 Task: Create in the project CheckBridge and in the Backlog issue 'Implement a new feature to allow for adaptive learning and personalized recommendations' a child issue 'Code optimization for energy-efficient computer vision', and assign it to team member softage.1@softage.net. Create in the project CheckBridge and in the Backlog issue 'Address issues related to system performance during peak processing periods' a child issue 'Email campaign conversion rate optimization and reporting', and assign it to team member softage.2@softage.net
Action: Mouse moved to (408, 511)
Screenshot: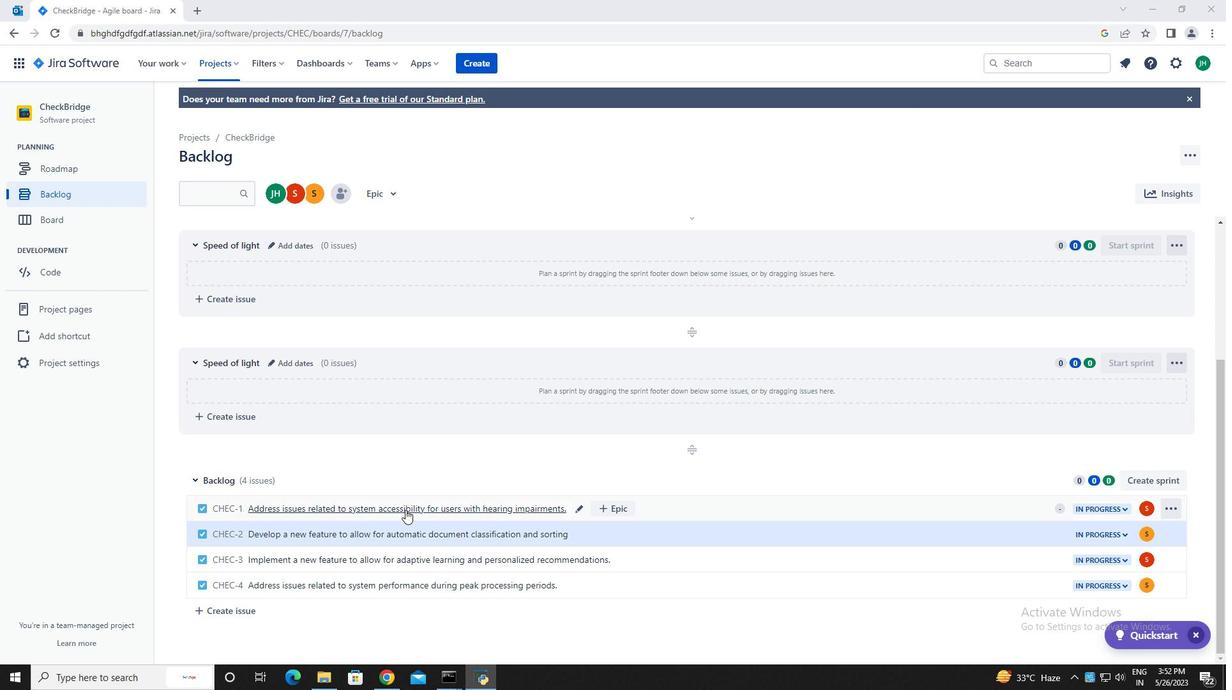 
Action: Mouse scrolled (408, 511) with delta (0, 0)
Screenshot: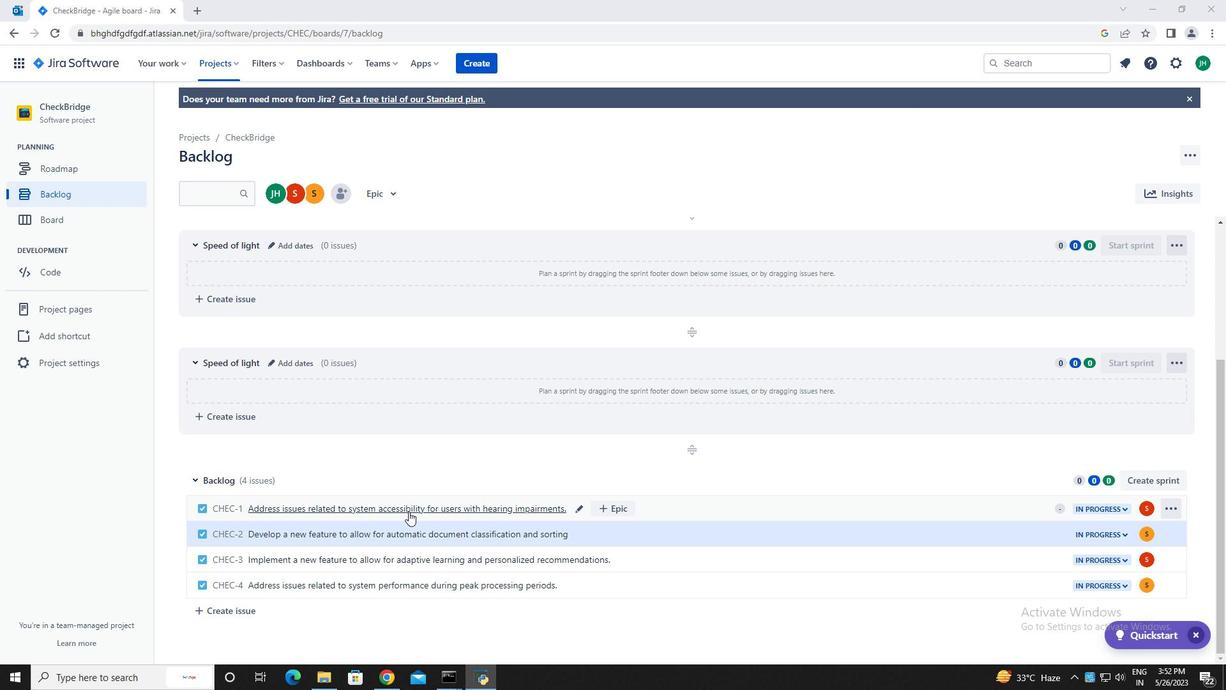 
Action: Mouse scrolled (408, 511) with delta (0, 0)
Screenshot: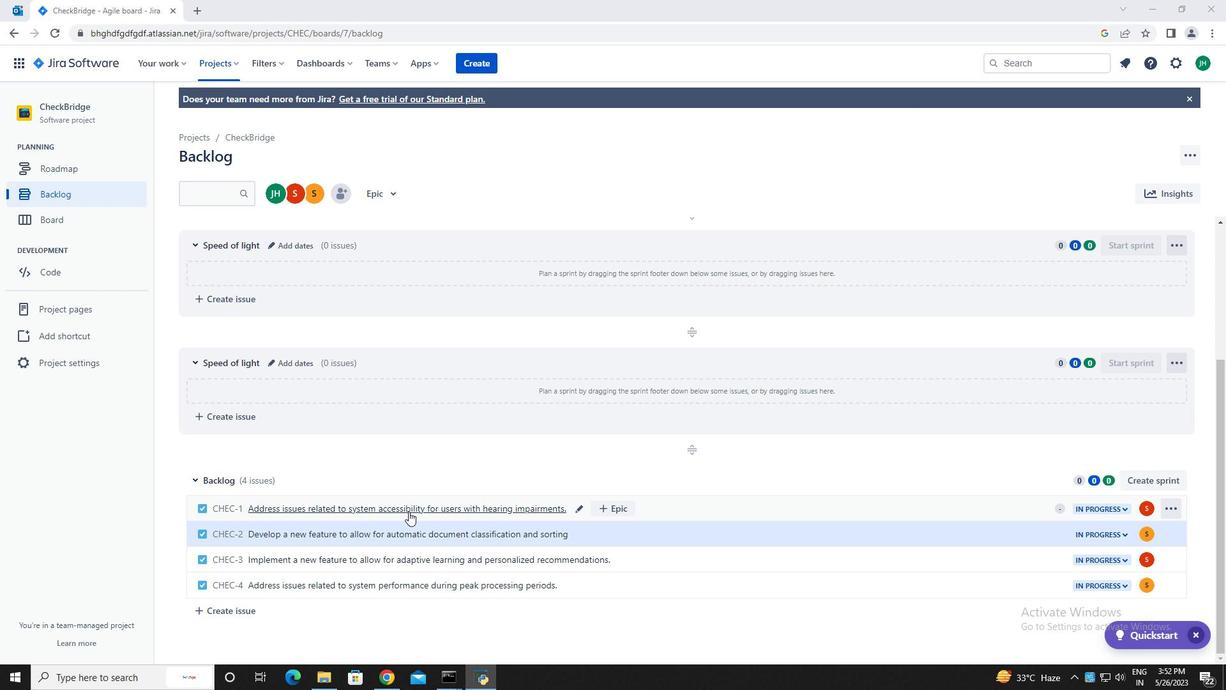 
Action: Mouse scrolled (408, 511) with delta (0, 0)
Screenshot: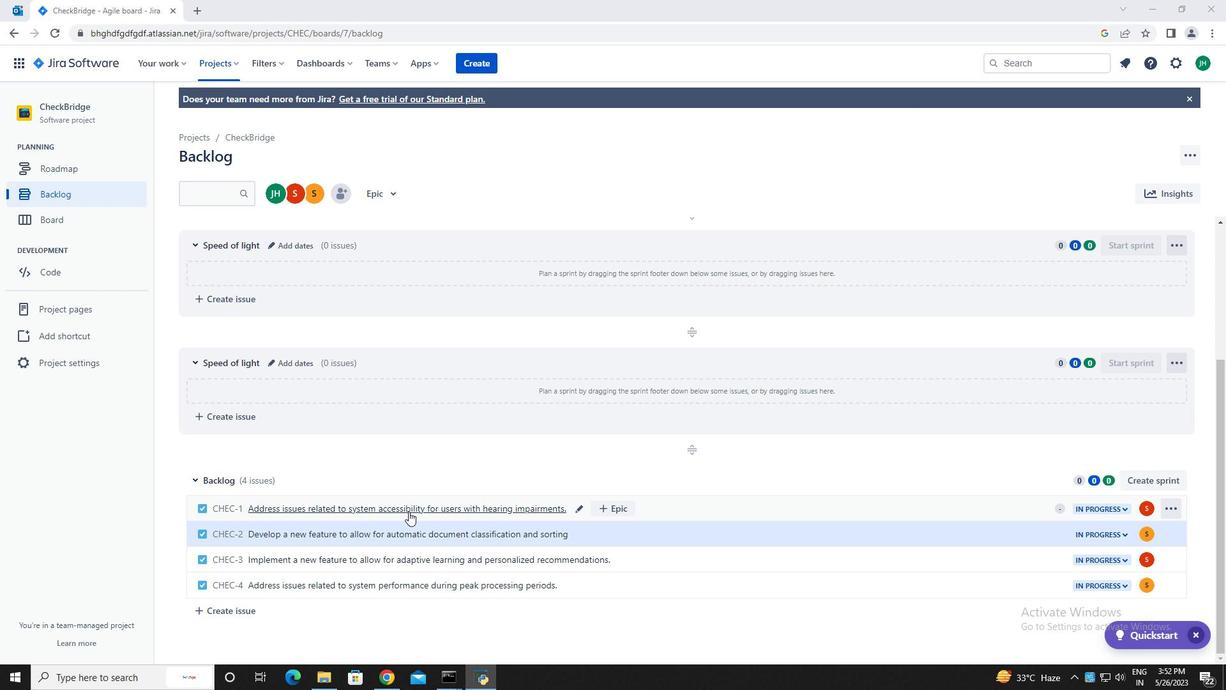 
Action: Mouse moved to (1040, 563)
Screenshot: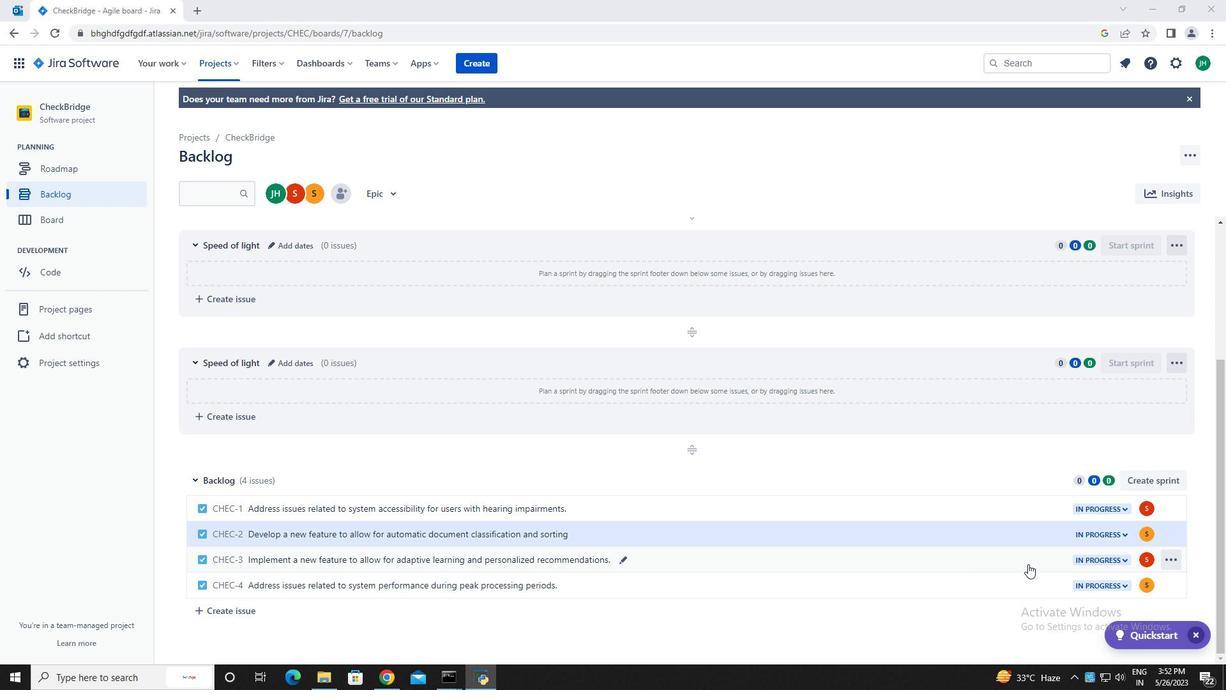 
Action: Mouse pressed left at (1040, 563)
Screenshot: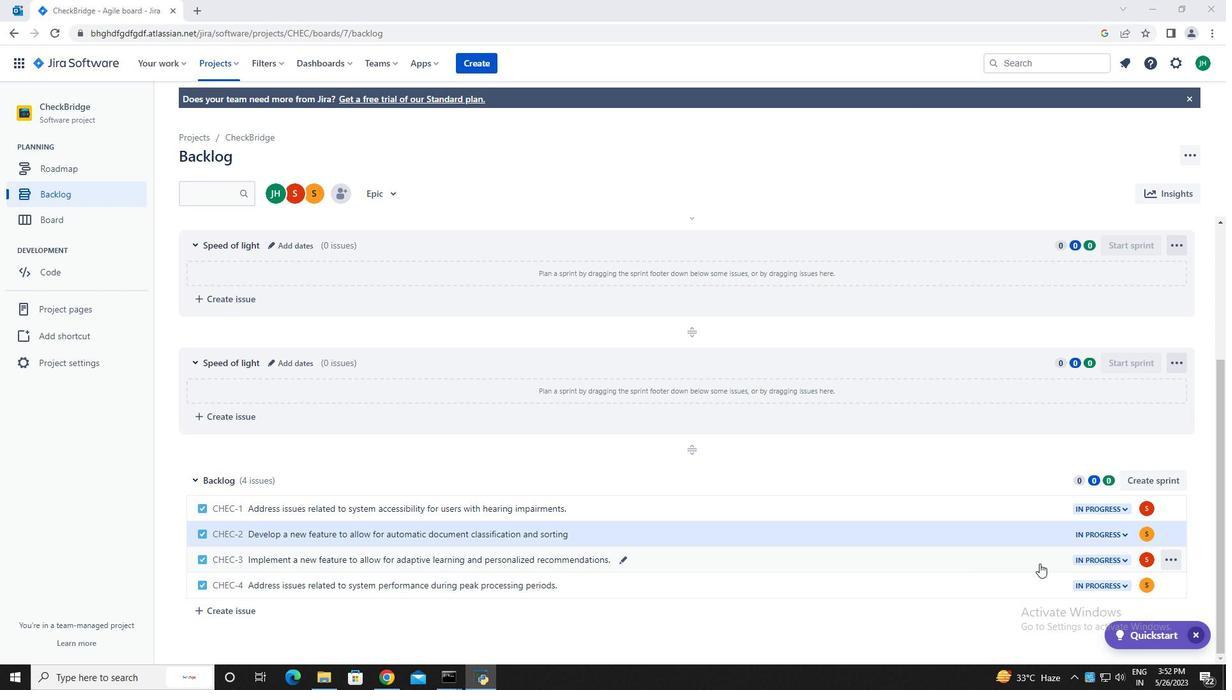 
Action: Mouse moved to (1003, 324)
Screenshot: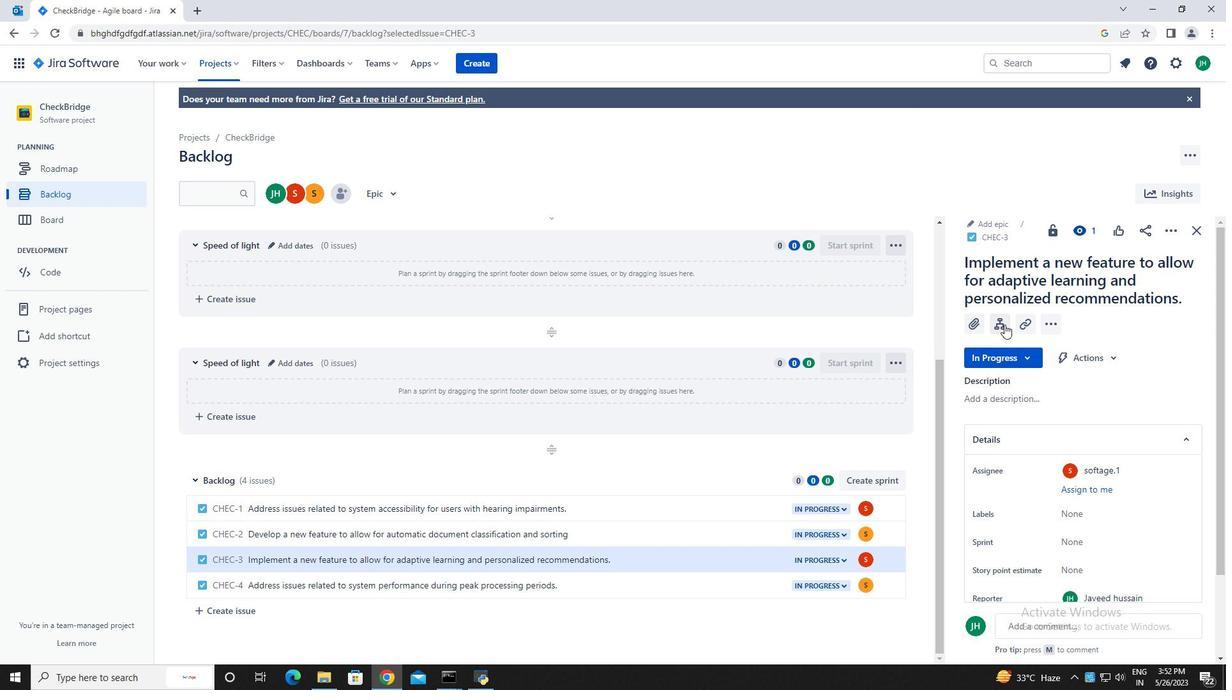 
Action: Mouse pressed left at (1003, 324)
Screenshot: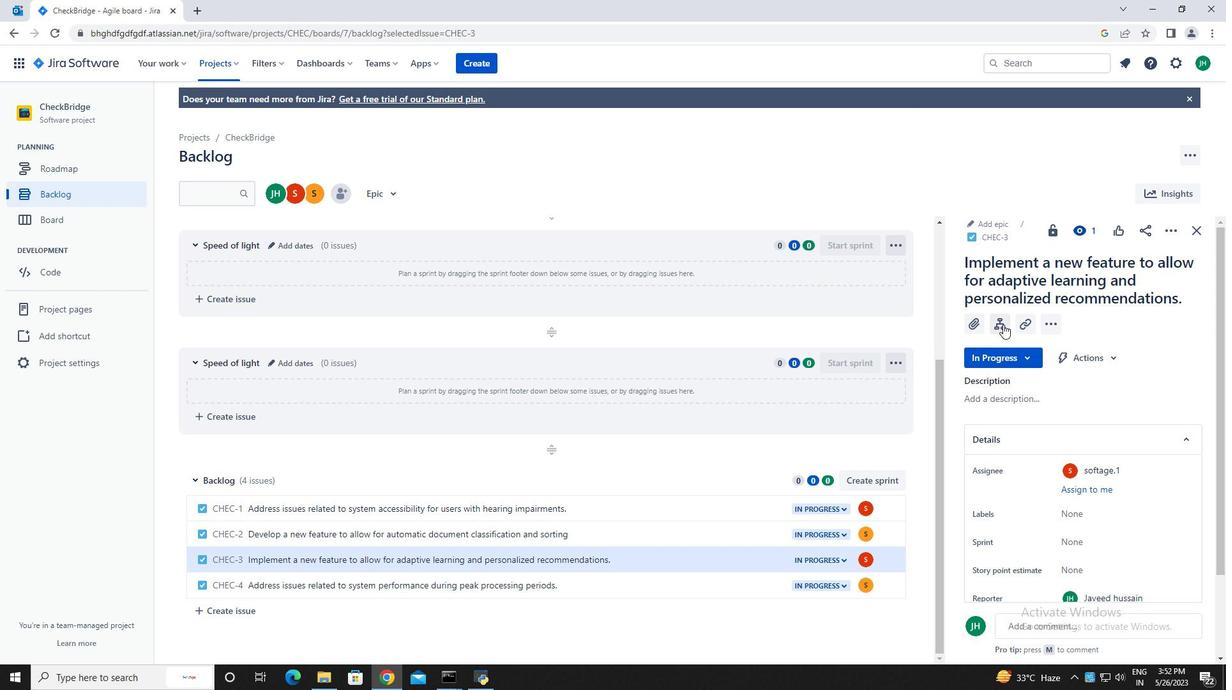 
Action: Mouse moved to (1014, 428)
Screenshot: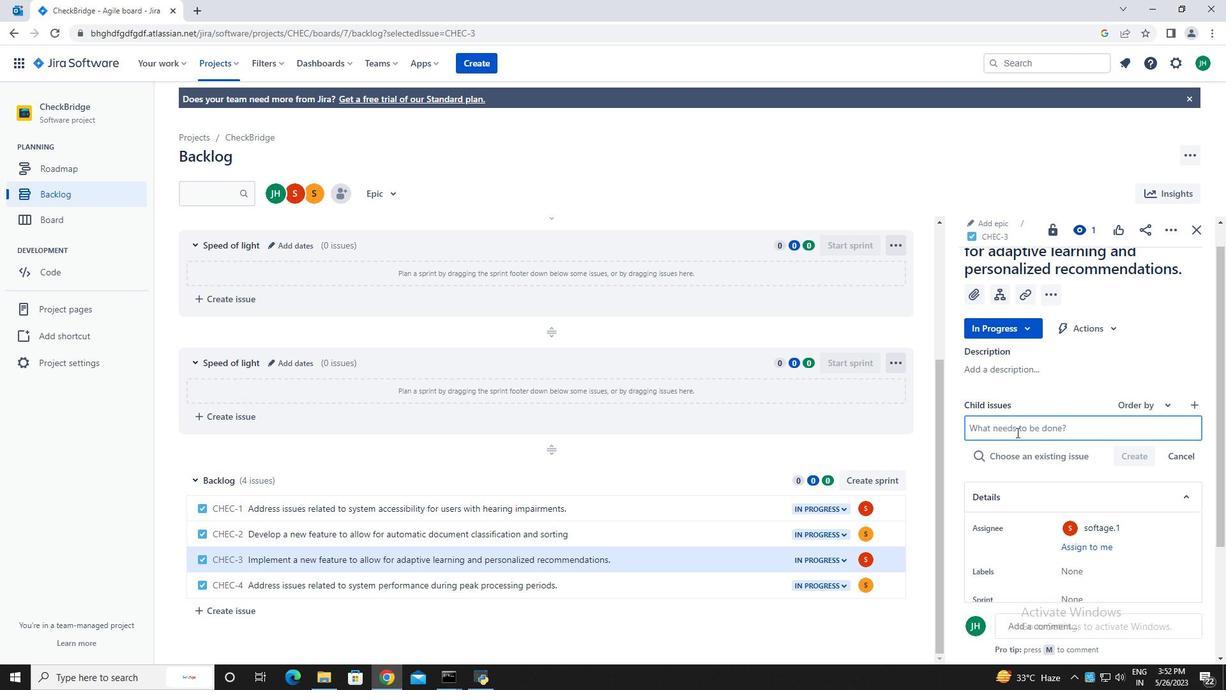 
Action: Mouse pressed left at (1014, 428)
Screenshot: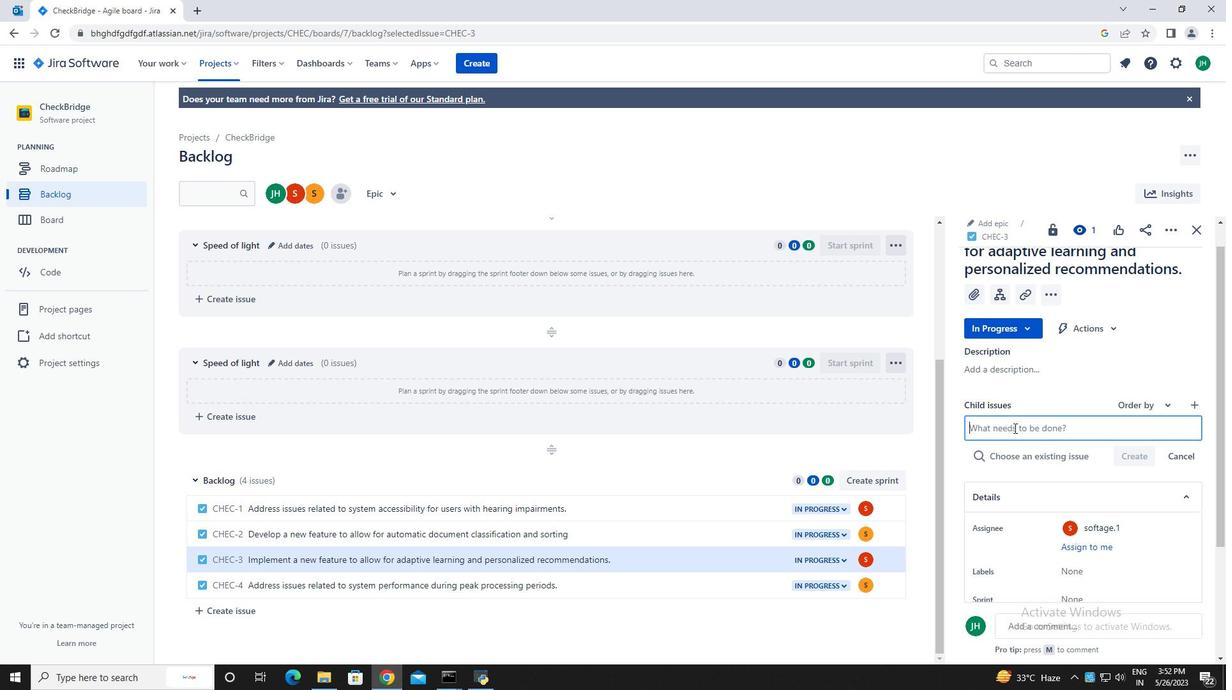 
Action: Key pressed <Key.caps_lock>C<Key.caps_lock>ode<Key.space>optmi<Key.backspace><Key.backspace>imization<Key.space>for<Key.space>energy-efficient<Key.space>copmuter<Key.space>vision<Key.left><Key.left><Key.left><Key.left><Key.left><Key.left><Key.left><Key.left><Key.left><Key.left><Key.left><Key.left><Key.left><Key.right><Key.backspace><Key.right>p
Screenshot: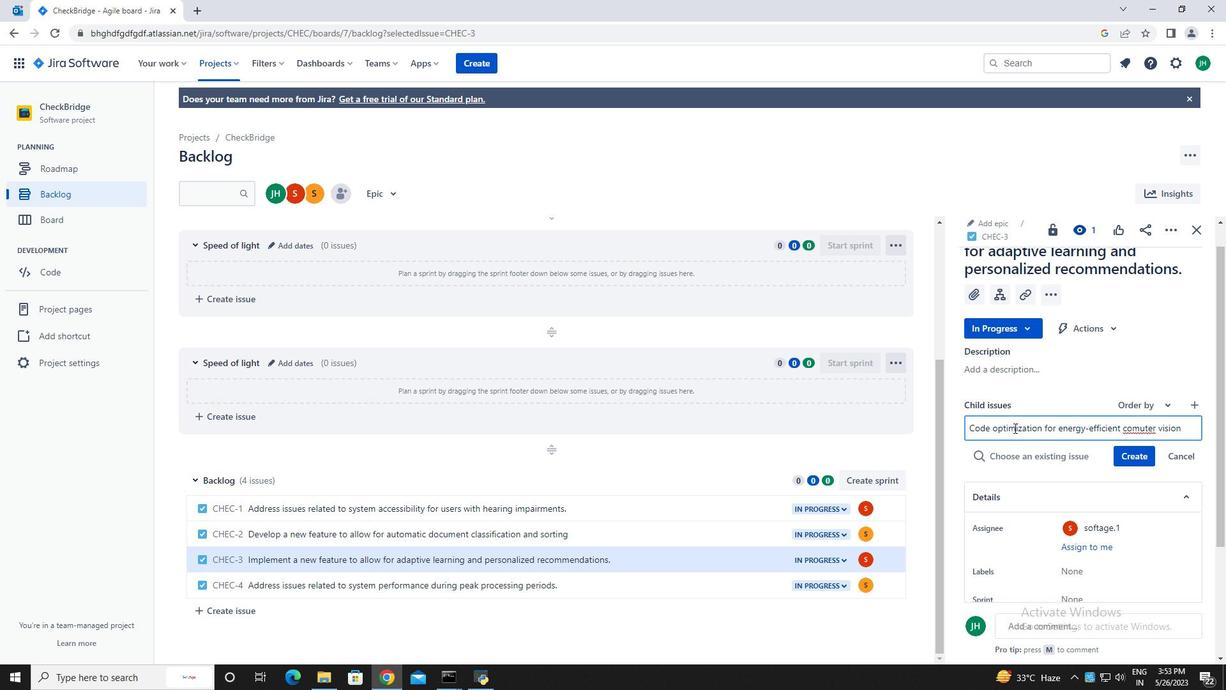 
Action: Mouse moved to (1067, 461)
Screenshot: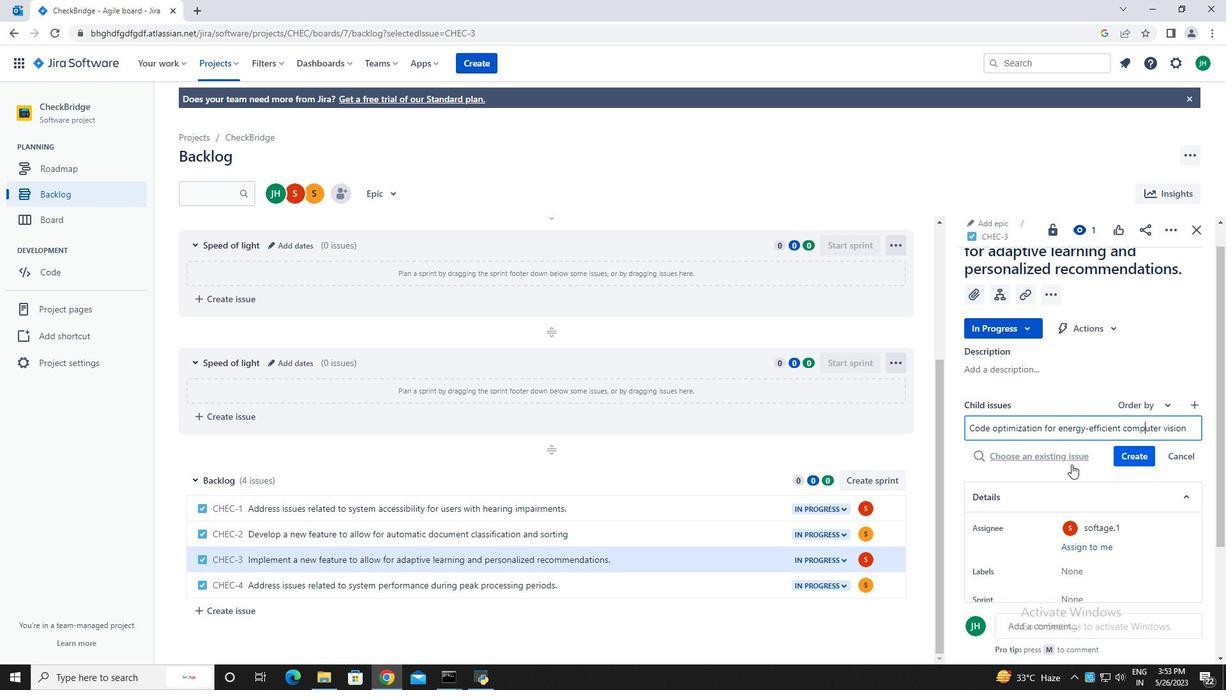 
Action: Key pressed <Key.enter>
Screenshot: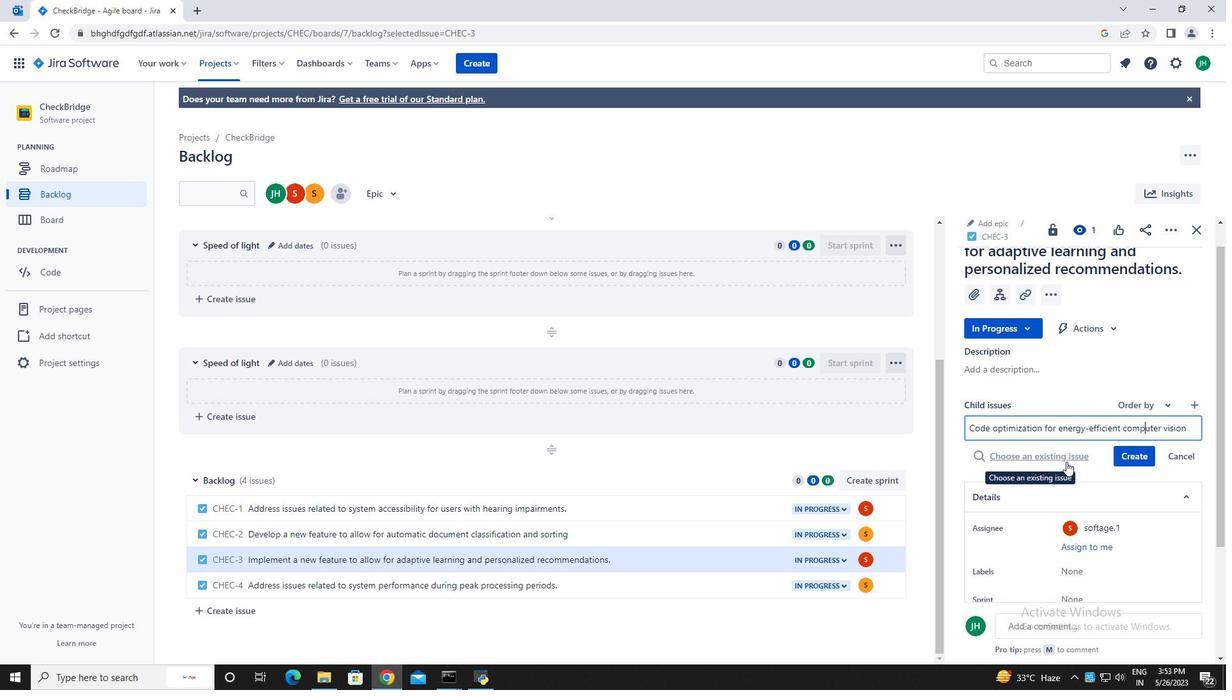 
Action: Mouse moved to (1148, 431)
Screenshot: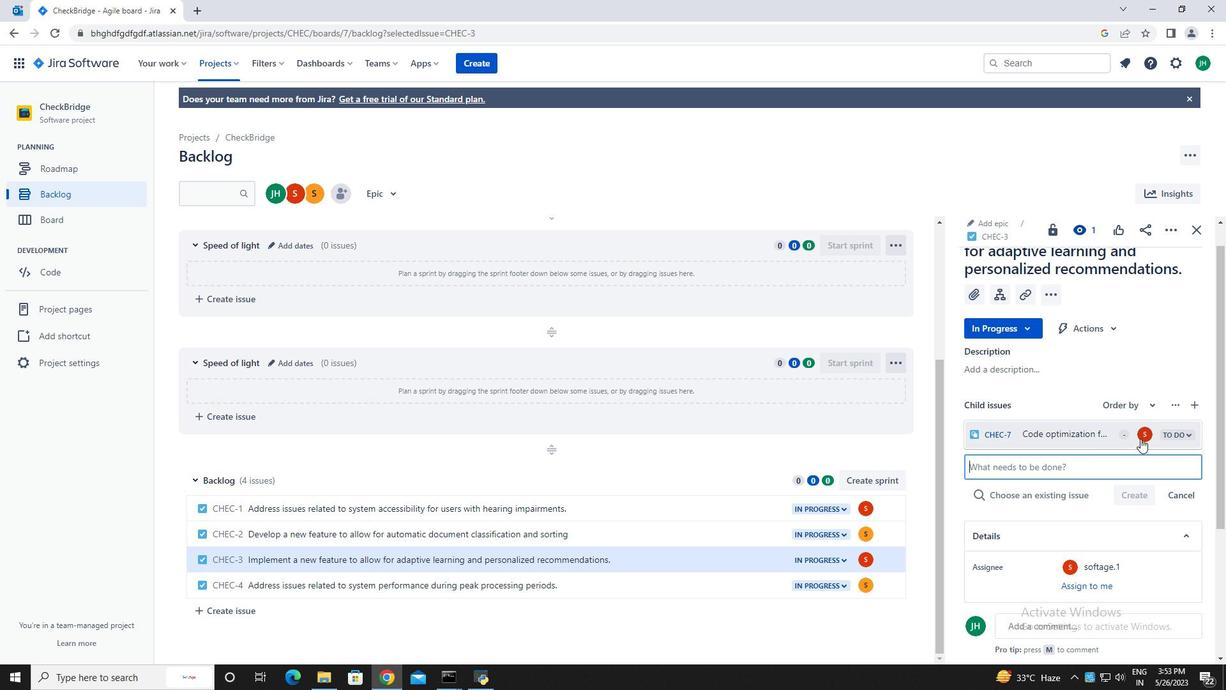 
Action: Mouse pressed left at (1148, 431)
Screenshot: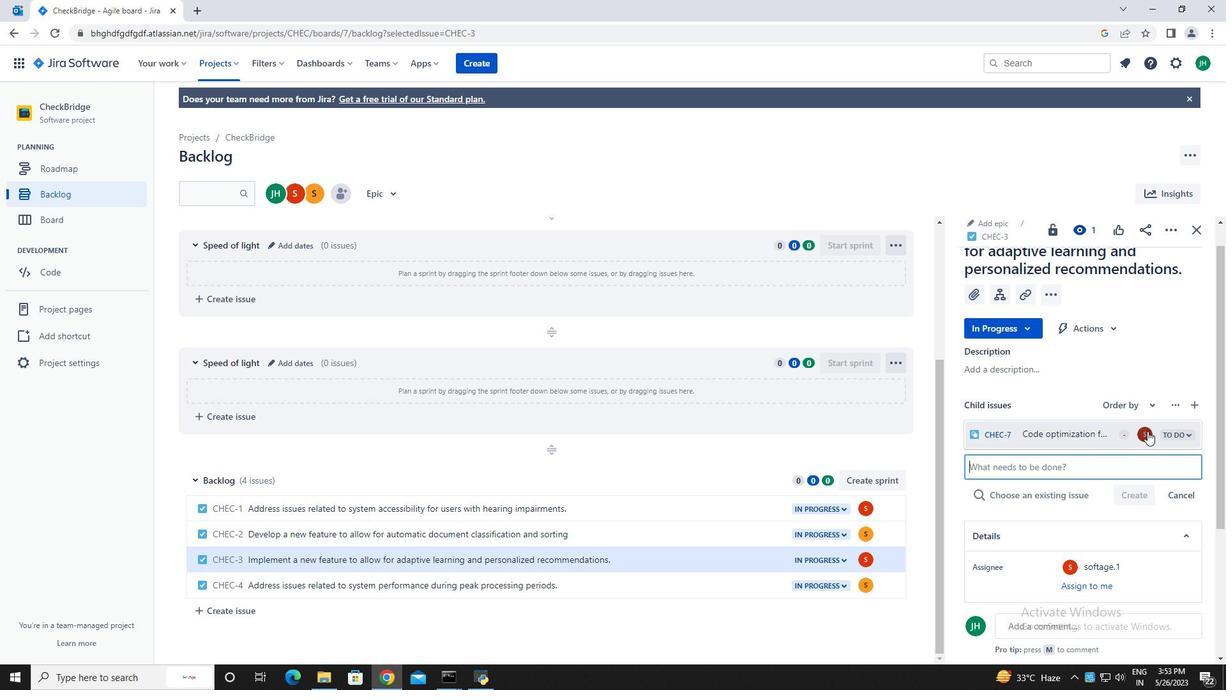 
Action: Mouse moved to (1038, 346)
Screenshot: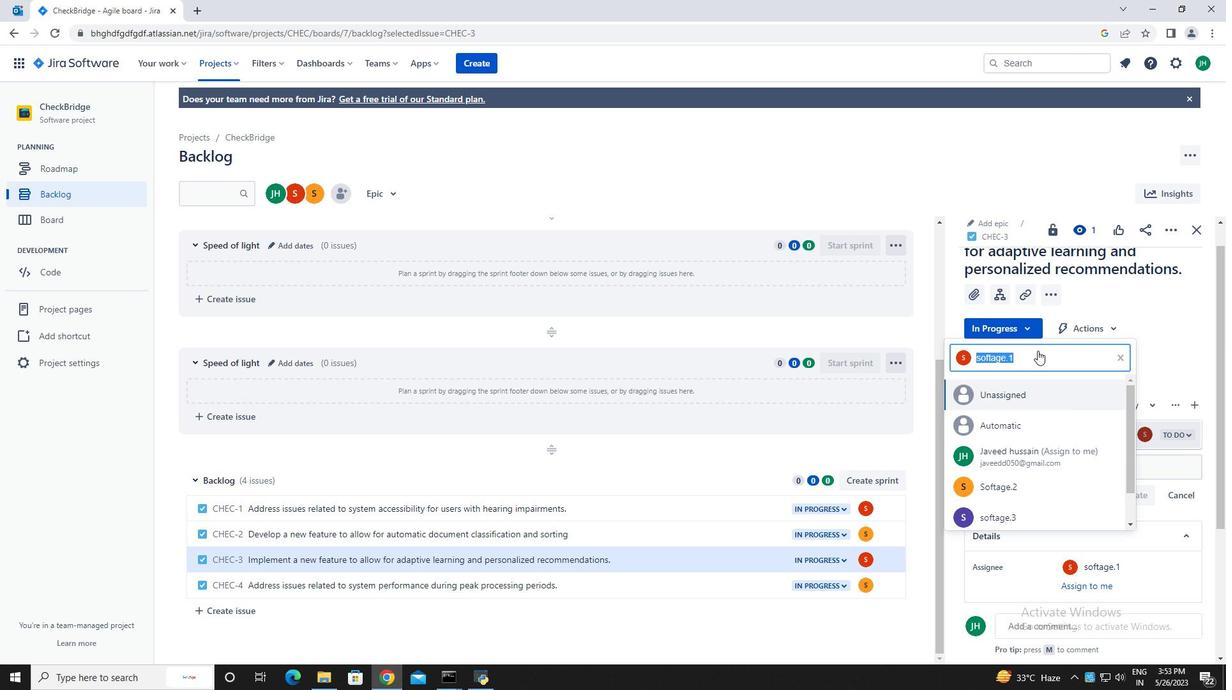 
Action: Key pressed softage.1
Screenshot: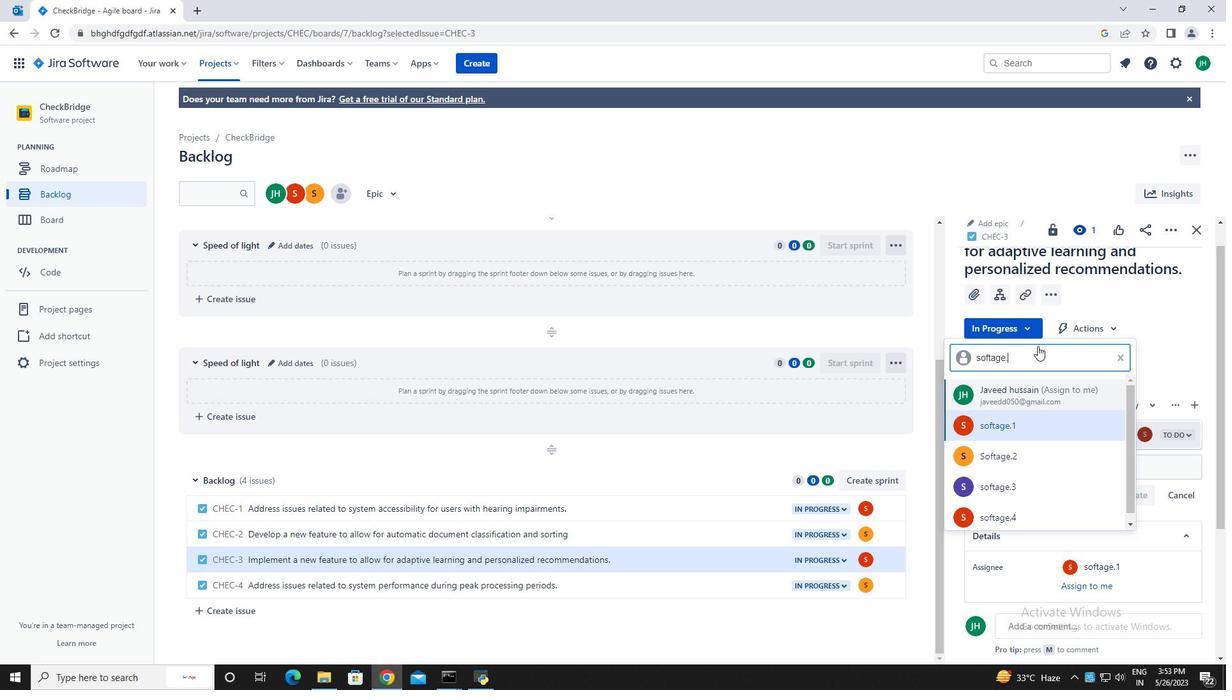 
Action: Mouse moved to (1063, 407)
Screenshot: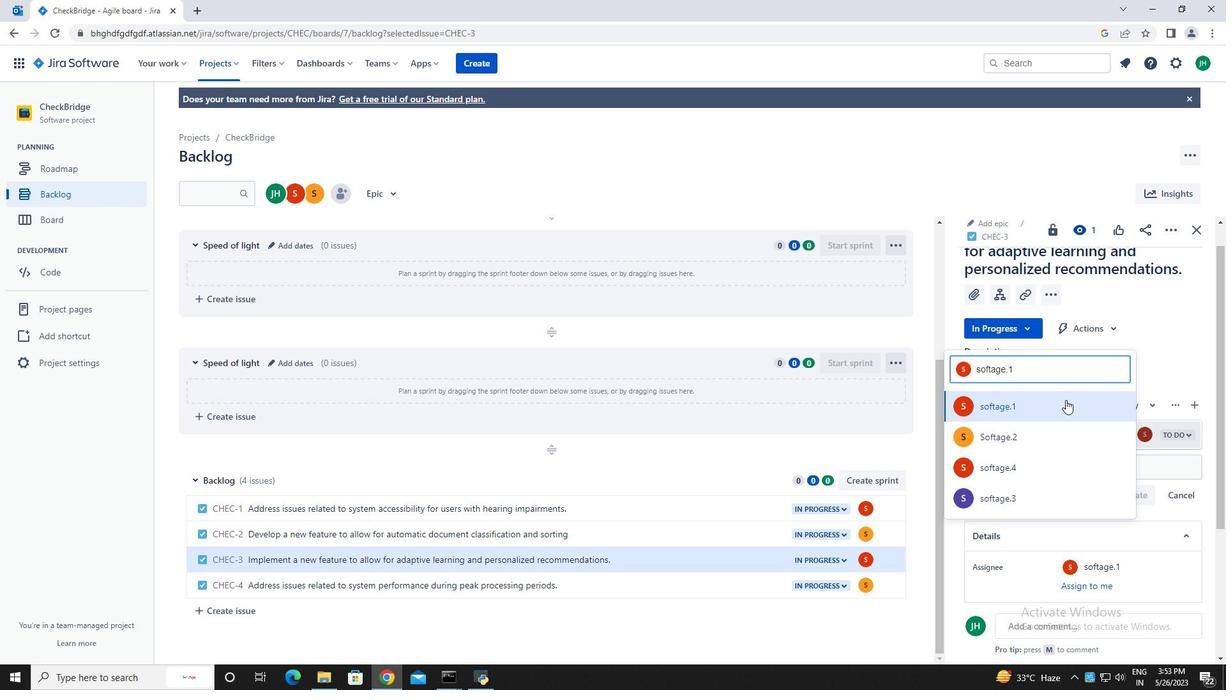 
Action: Mouse pressed left at (1063, 407)
Screenshot: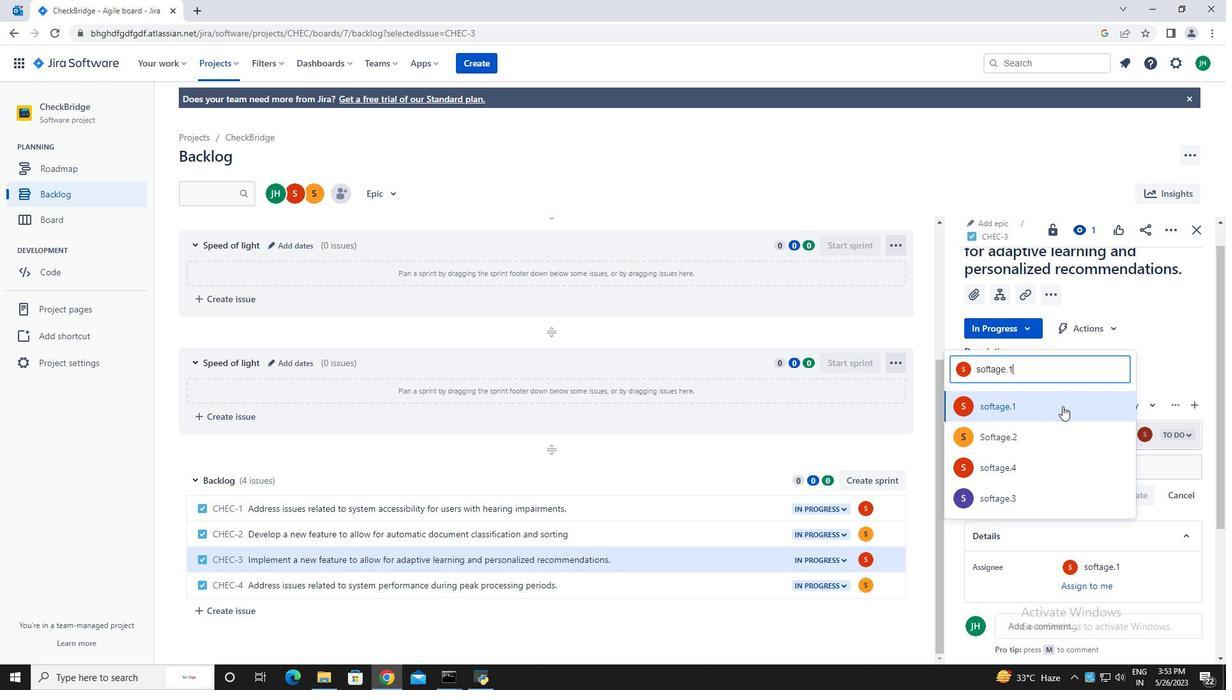 
Action: Mouse moved to (1198, 231)
Screenshot: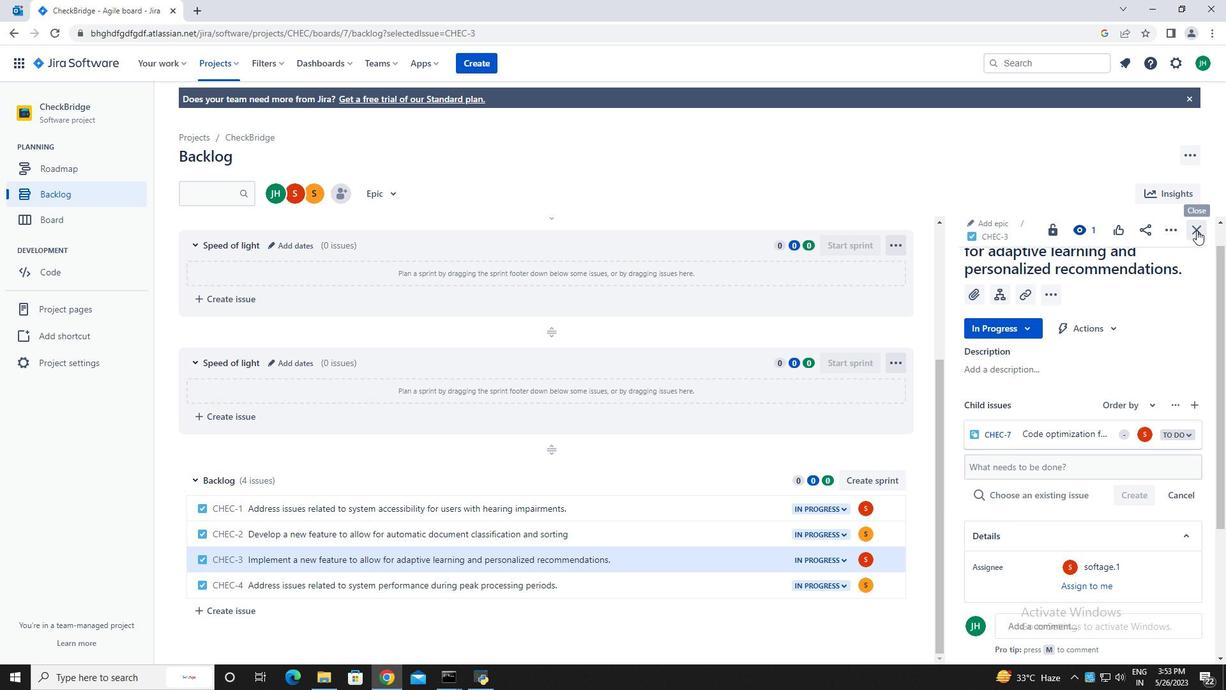 
Action: Mouse pressed left at (1198, 231)
Screenshot: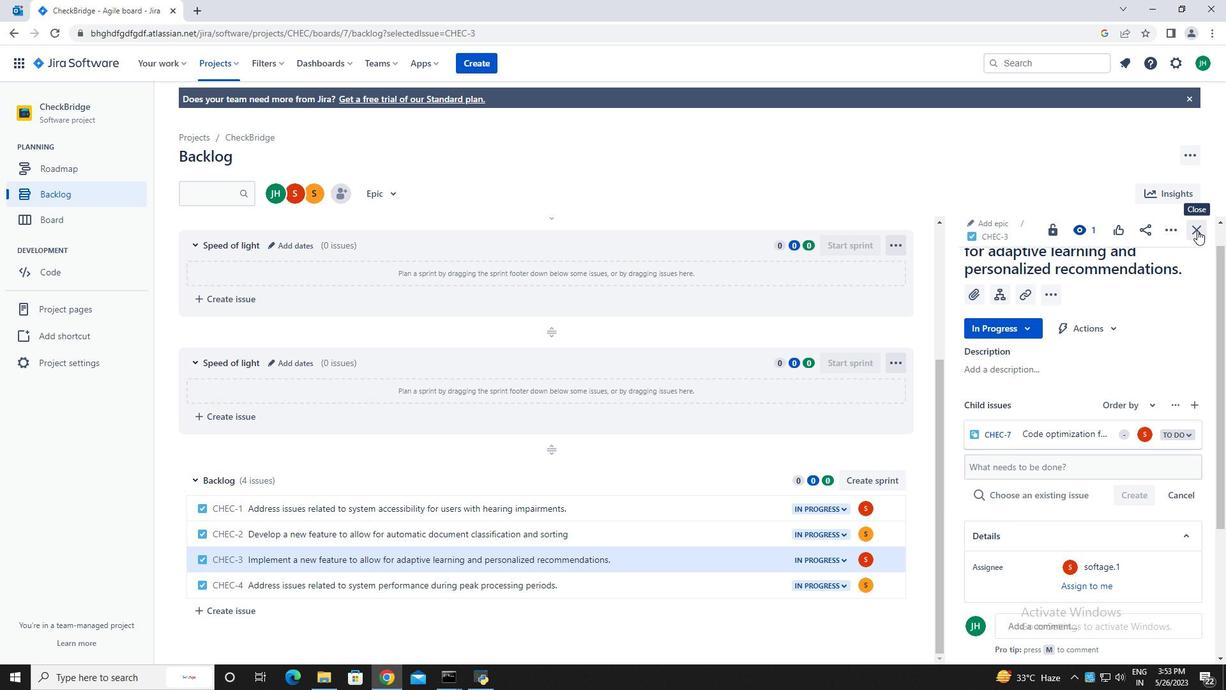 
Action: Mouse moved to (1010, 585)
Screenshot: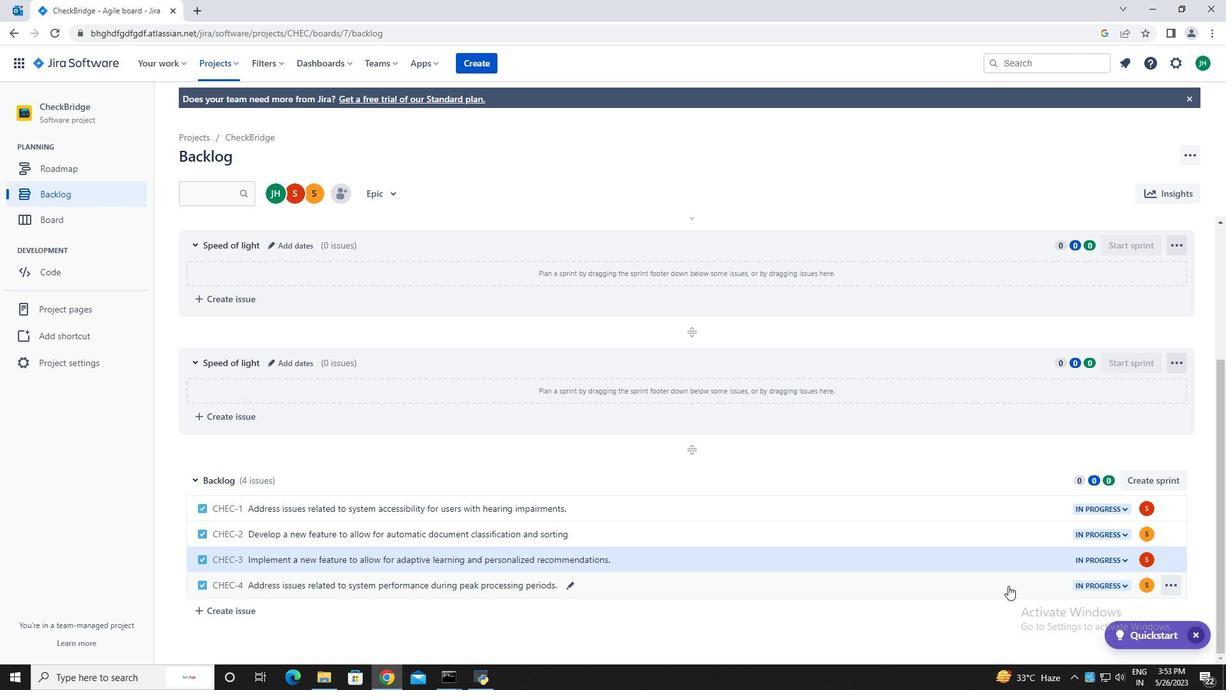 
Action: Mouse pressed left at (1010, 585)
Screenshot: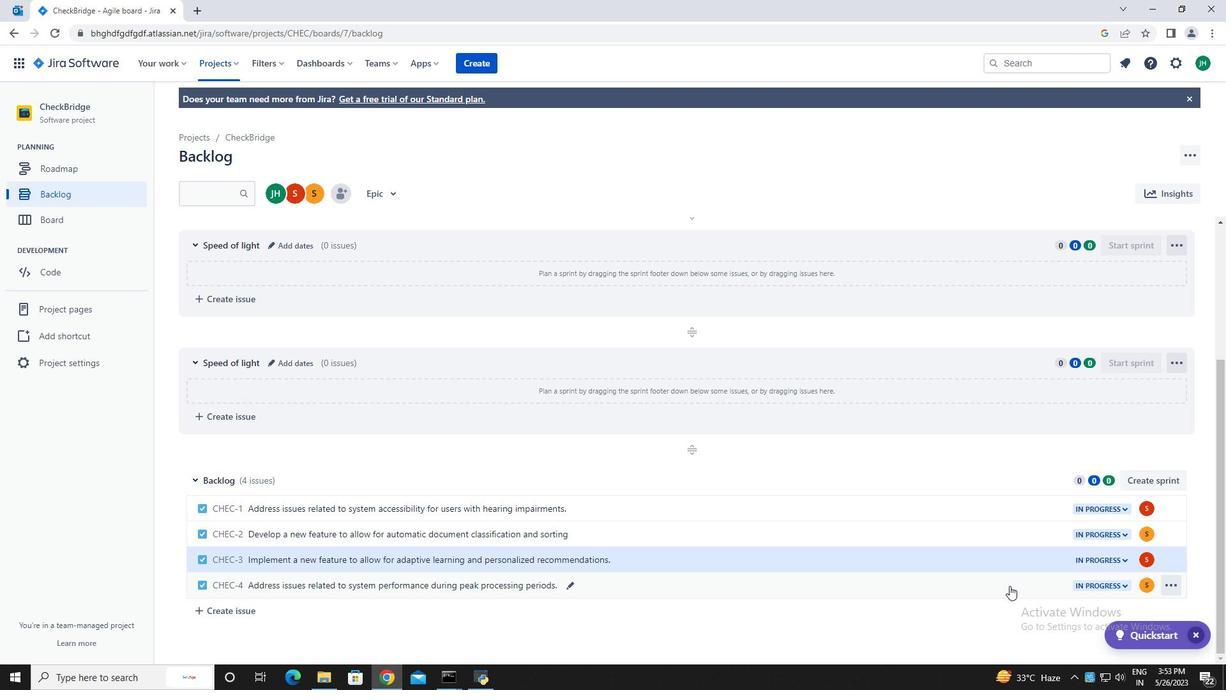 
Action: Mouse moved to (1003, 330)
Screenshot: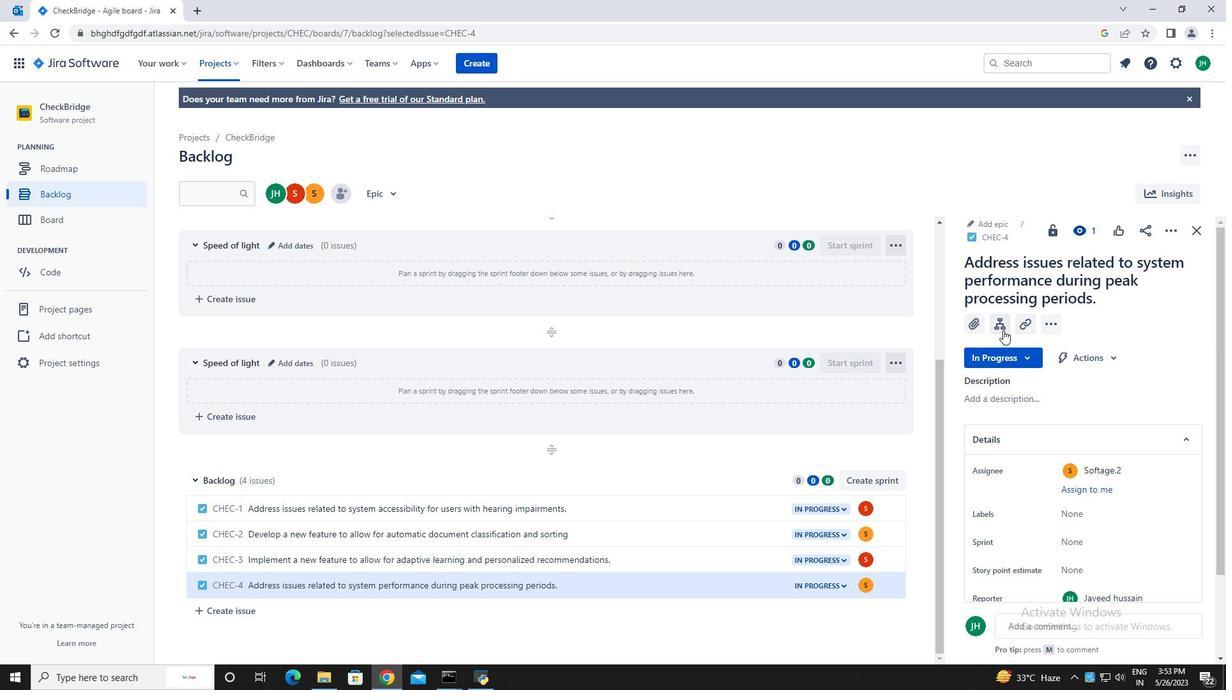 
Action: Mouse pressed left at (1003, 330)
Screenshot: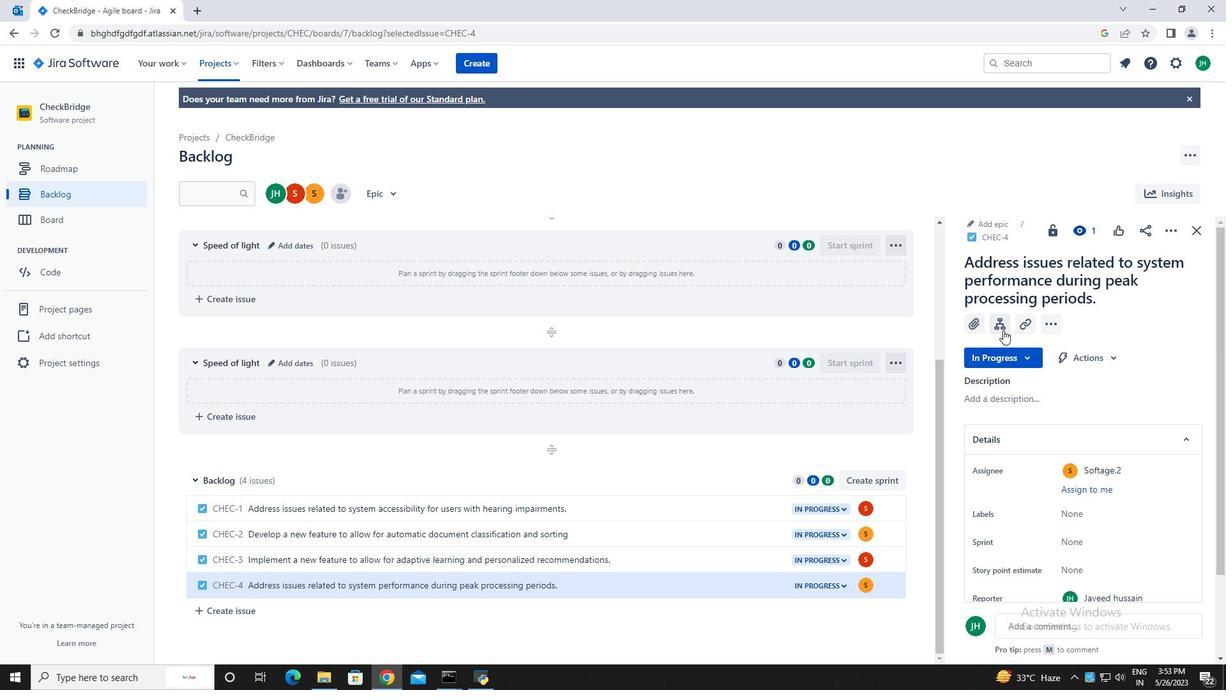 
Action: Mouse moved to (1010, 432)
Screenshot: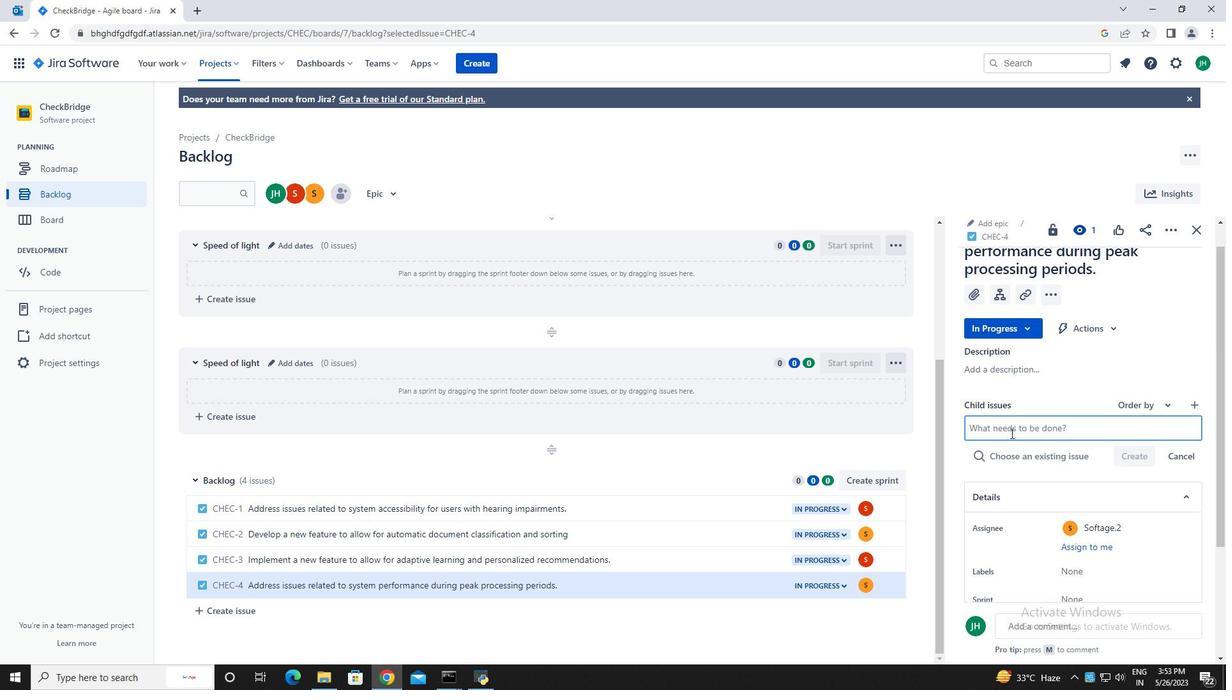 
Action: Mouse pressed left at (1010, 432)
Screenshot: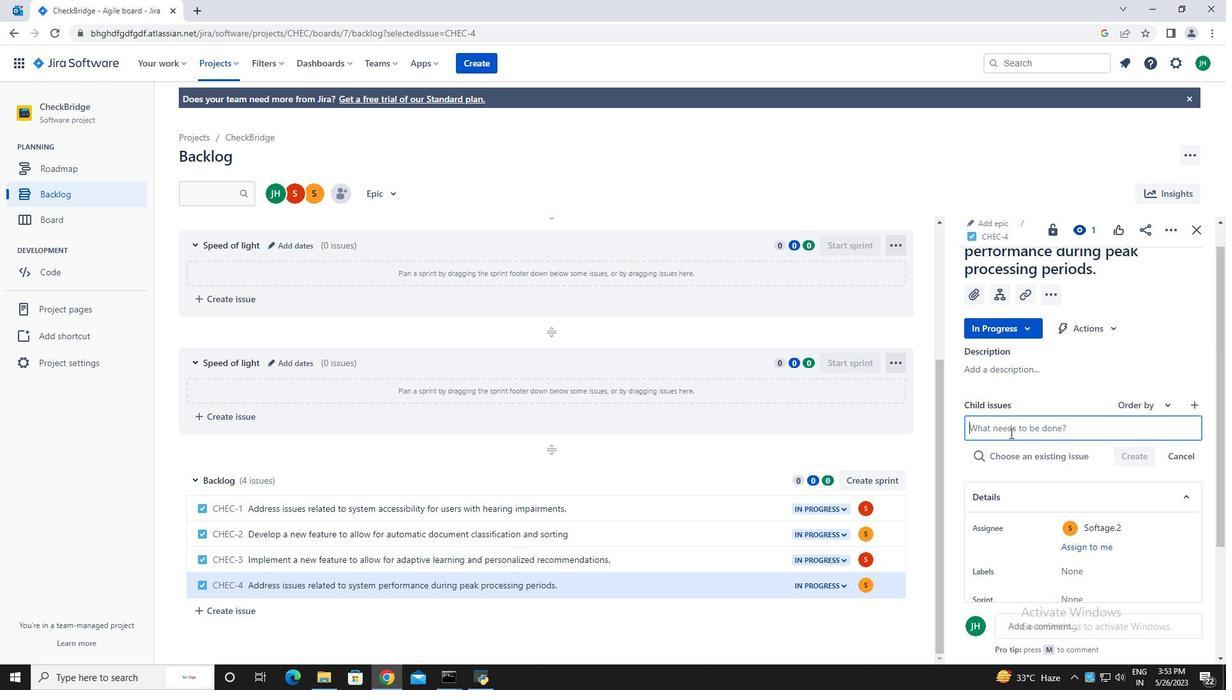 
Action: Key pressed <Key.caps_lock>E<Key.caps_lock>mail<Key.space>campaign<Key.space>conversion<Key.space>rate<Key.space>optimization<Key.space>and<Key.space>reporting.<Key.enter>
Screenshot: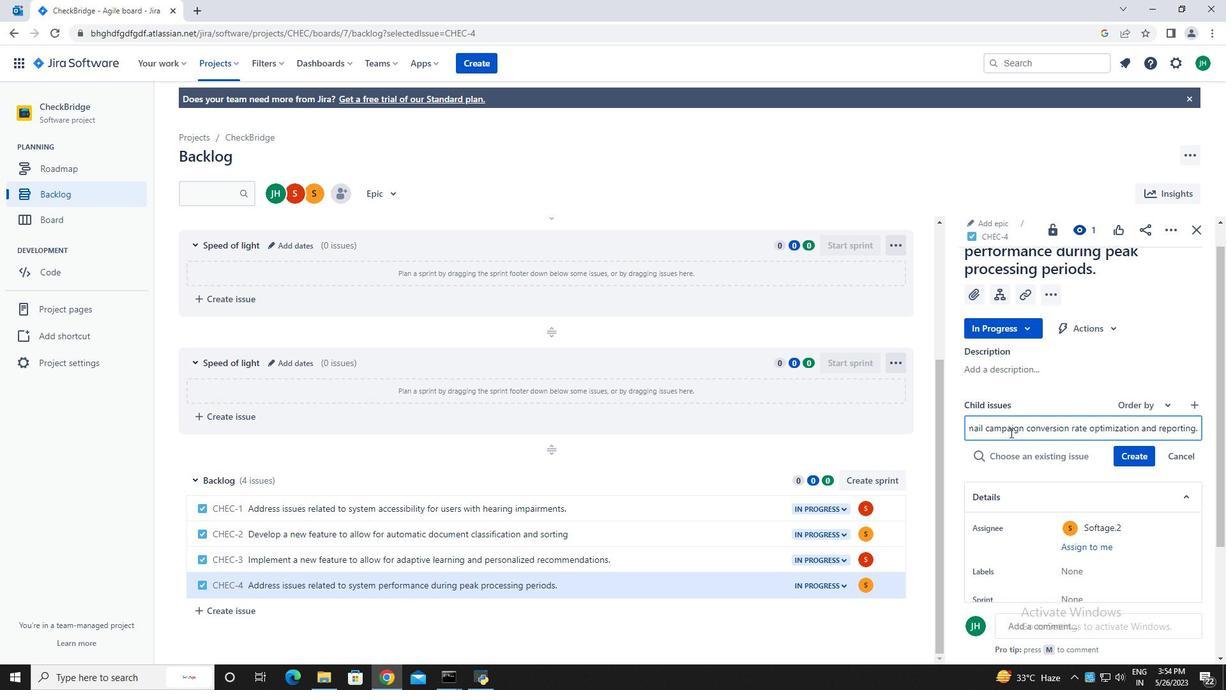 
Action: Mouse moved to (1152, 433)
Screenshot: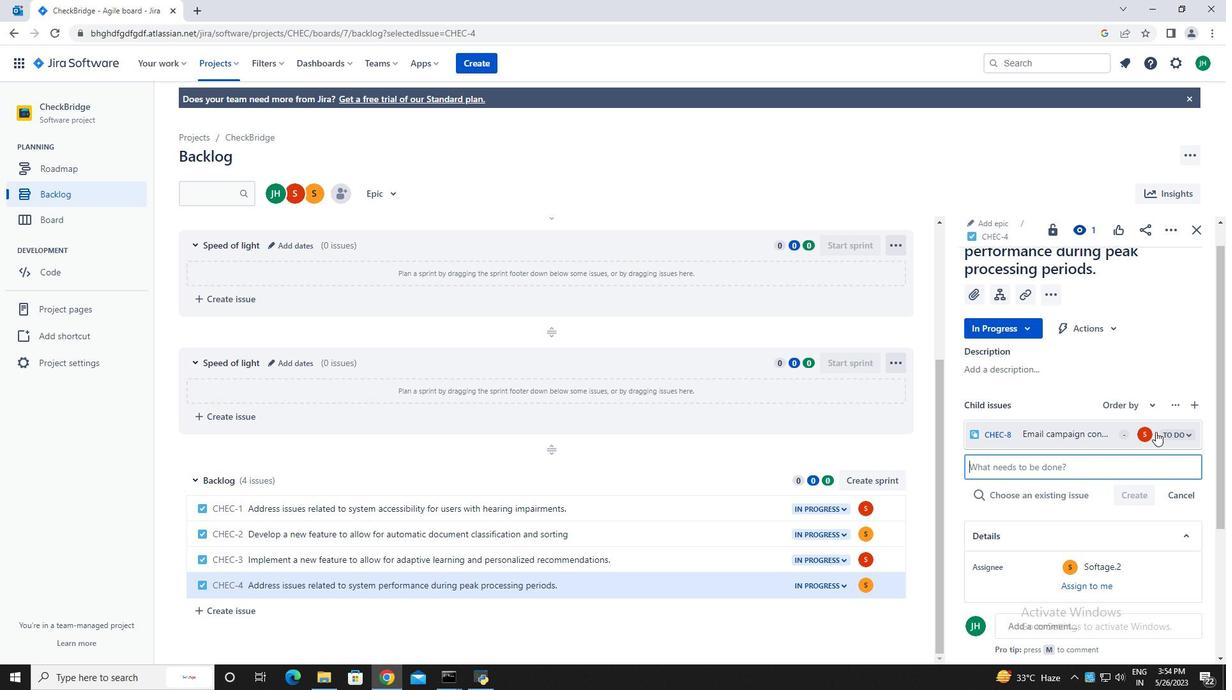
Action: Mouse pressed left at (1152, 433)
Screenshot: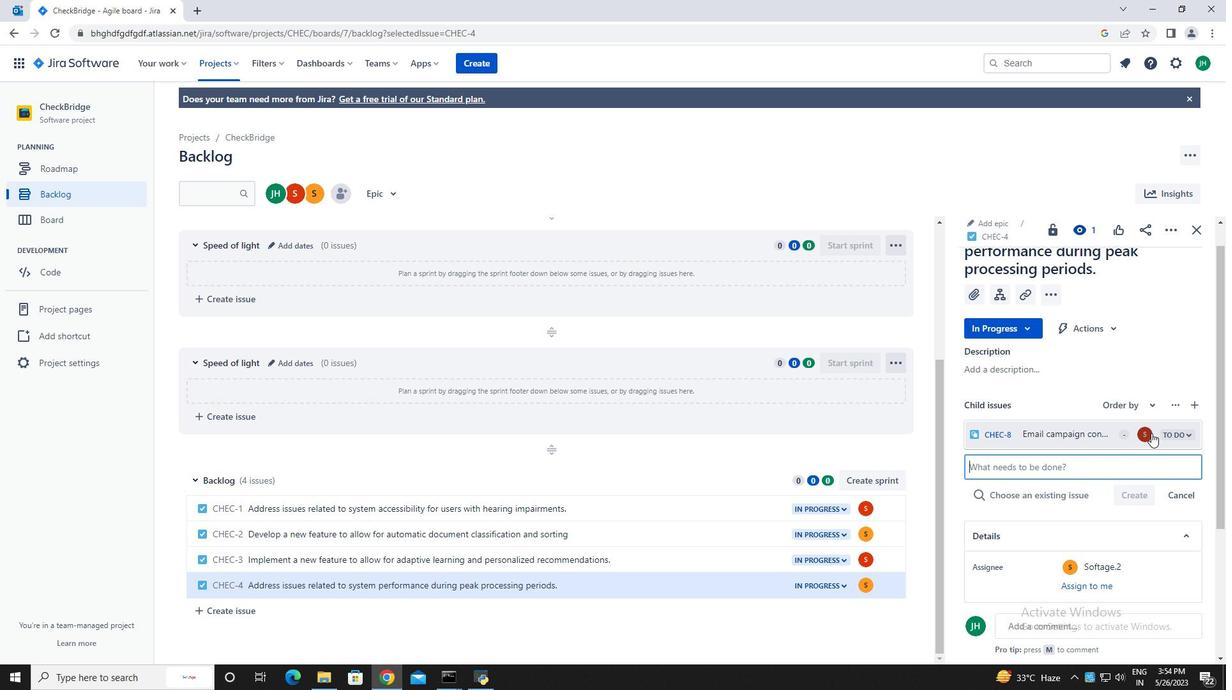 
Action: Mouse moved to (1057, 380)
Screenshot: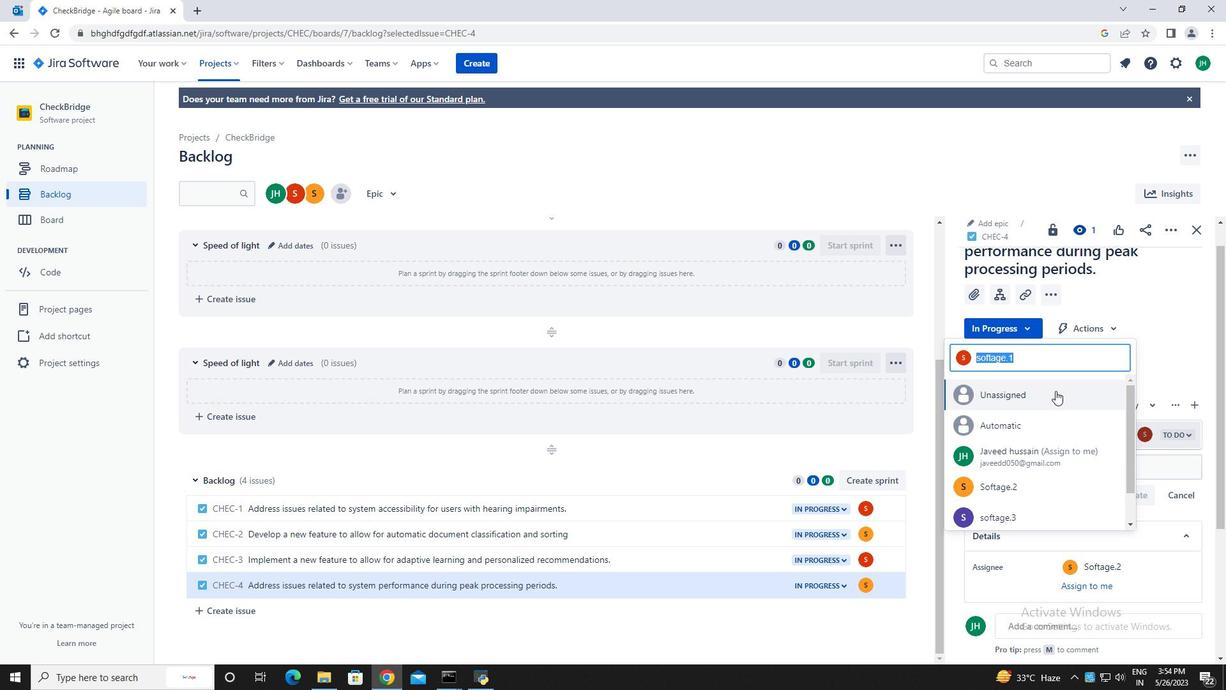 
Action: Key pressed softage.2
Screenshot: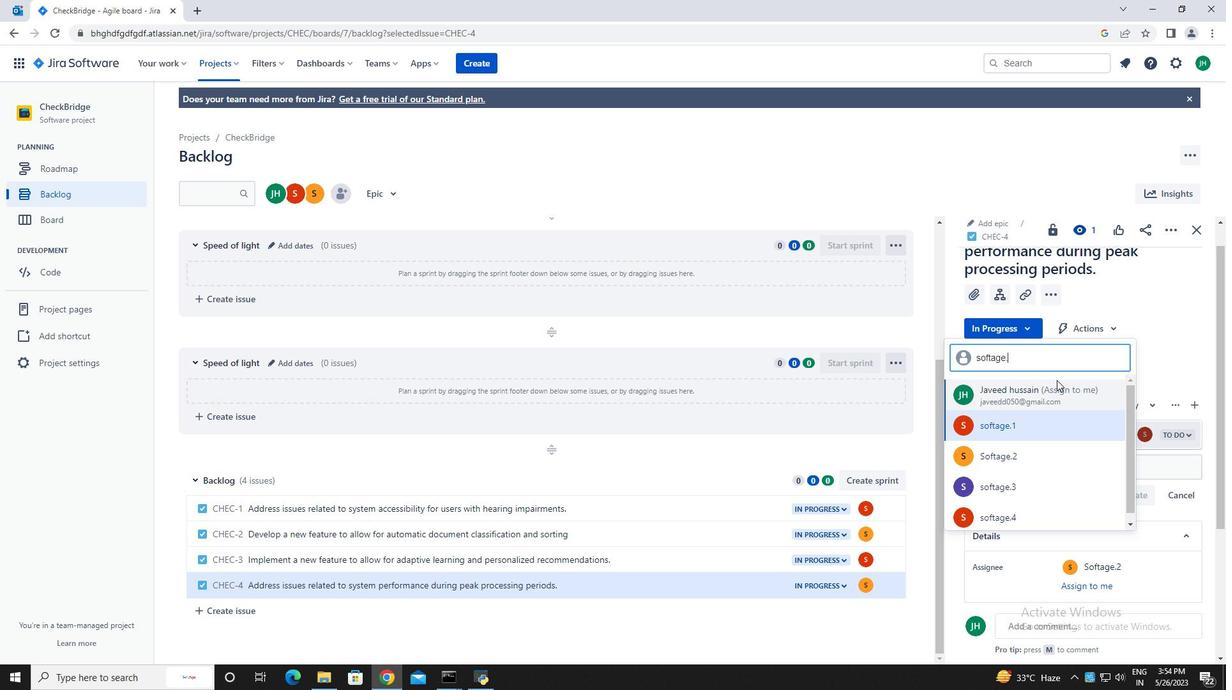 
Action: Mouse moved to (1040, 405)
Screenshot: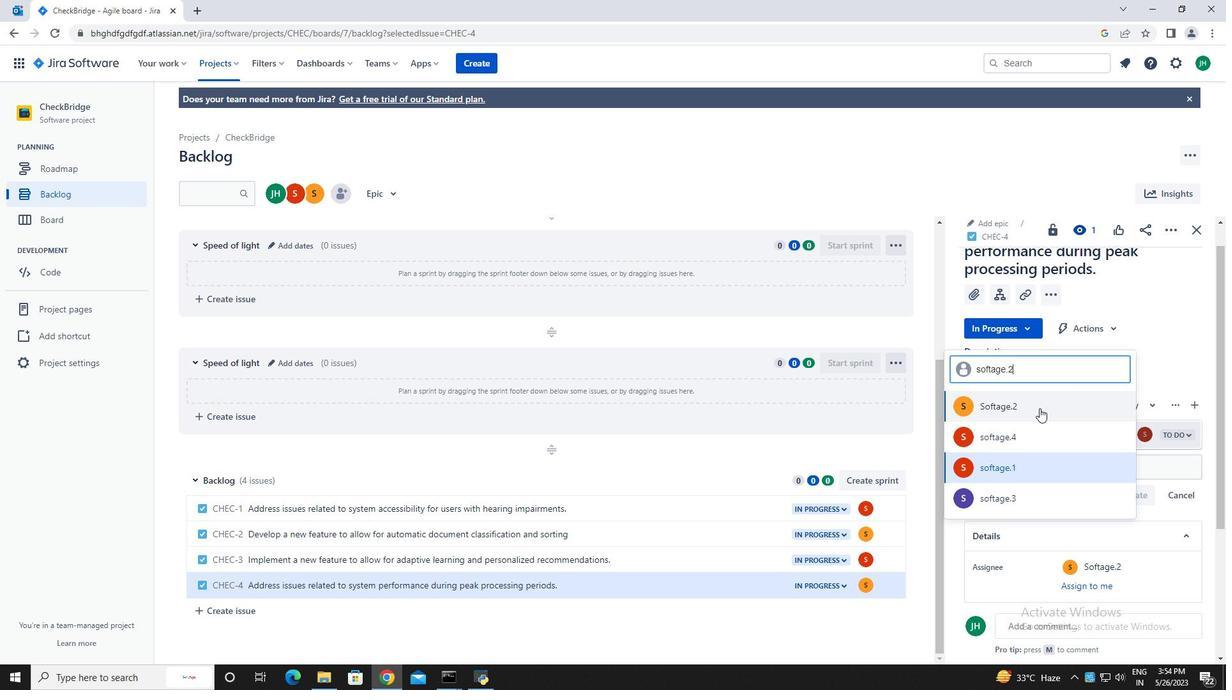 
Action: Mouse pressed left at (1040, 405)
Screenshot: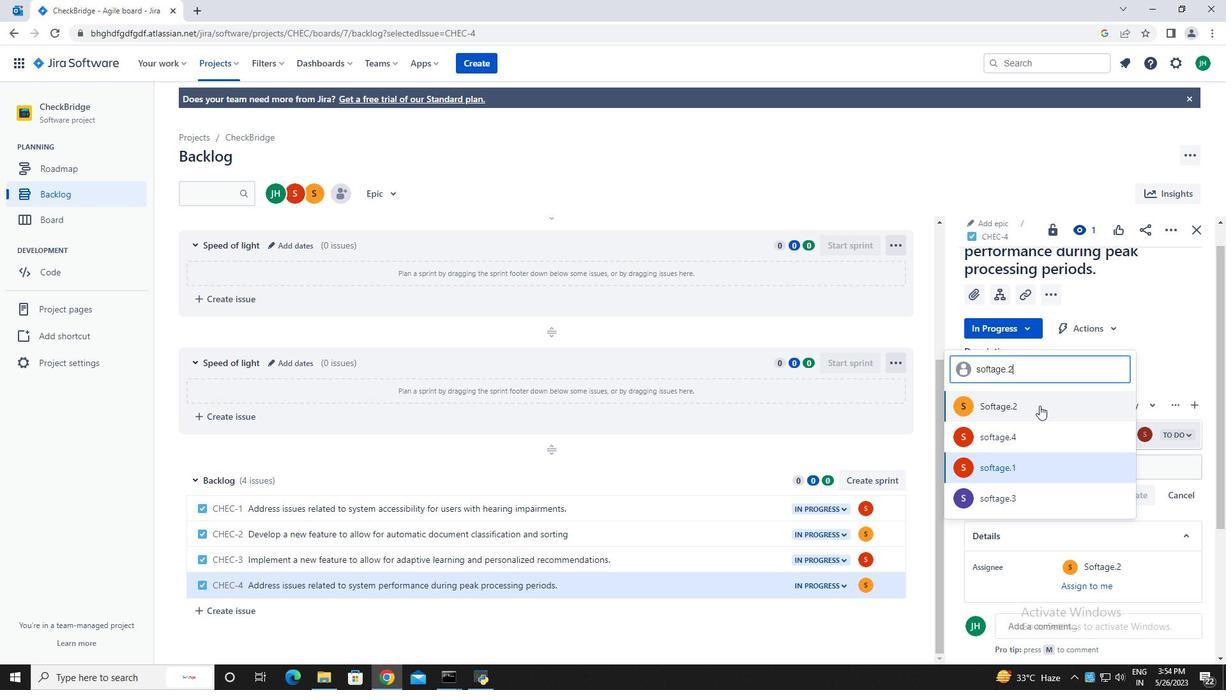
Action: Mouse moved to (1198, 229)
Screenshot: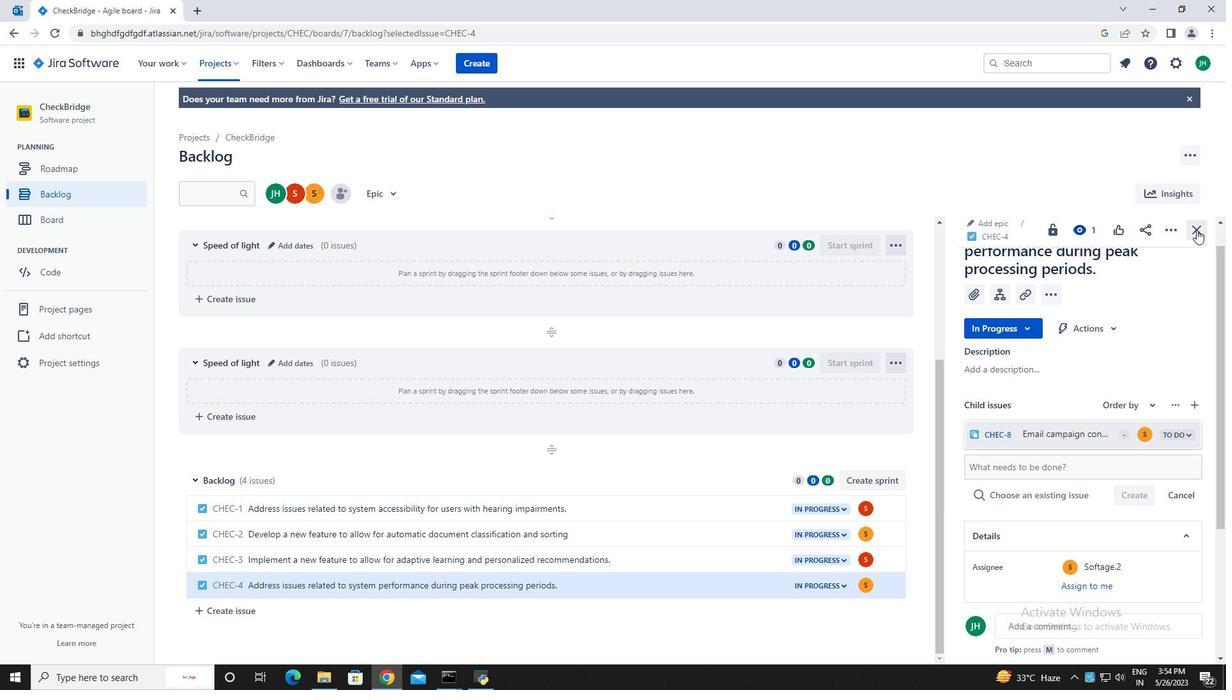 
Action: Mouse pressed left at (1198, 229)
Screenshot: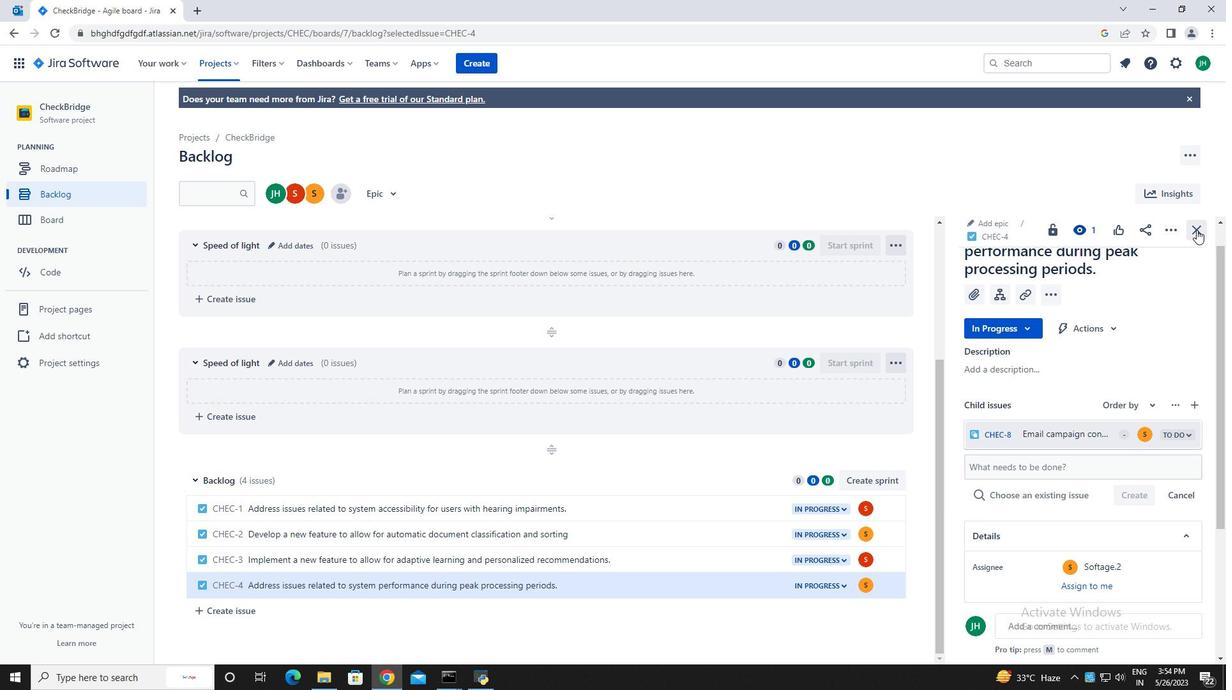 
Action: Mouse moved to (861, 214)
Screenshot: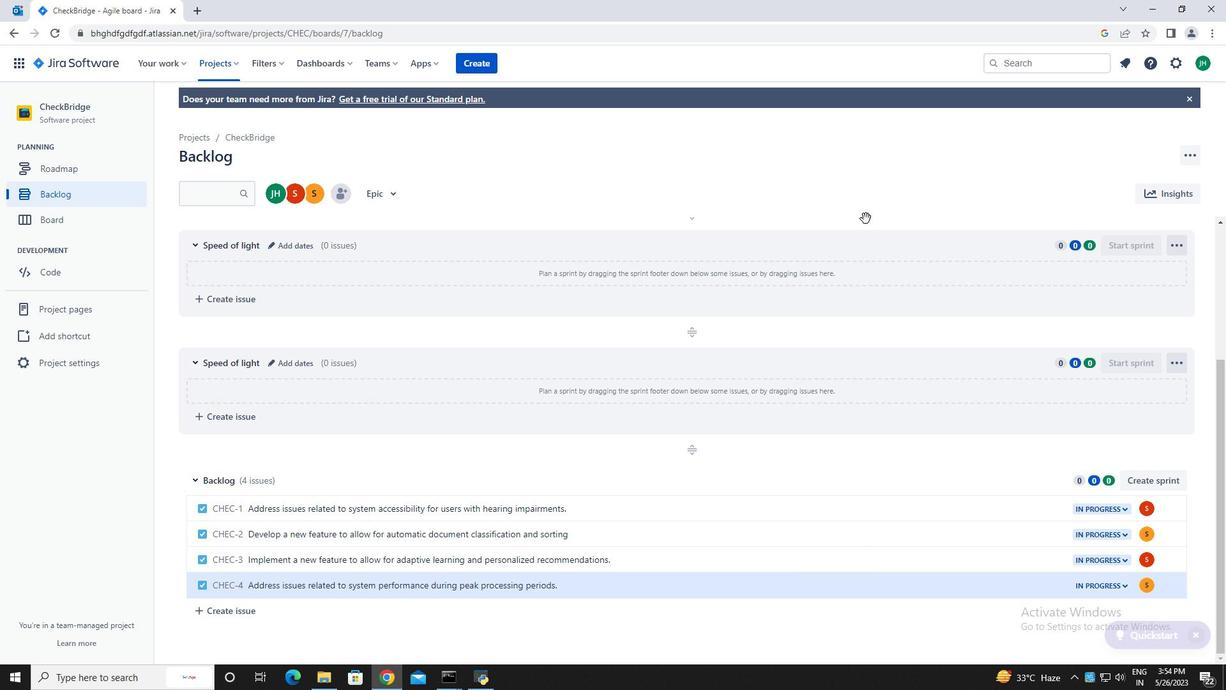 
